 Task: Change the network condition to set the network throttling to "Slow 3G".
Action: Mouse moved to (1380, 33)
Screenshot: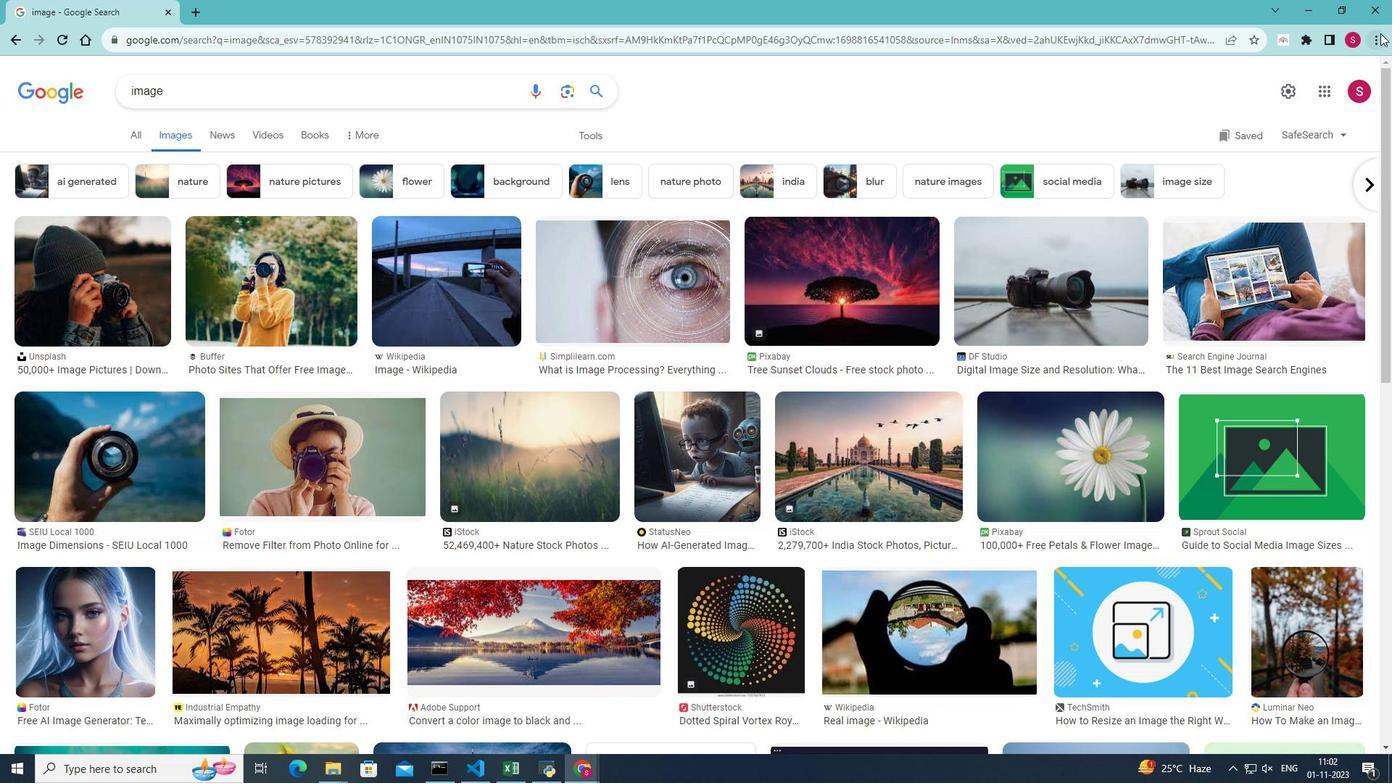 
Action: Mouse pressed left at (1380, 33)
Screenshot: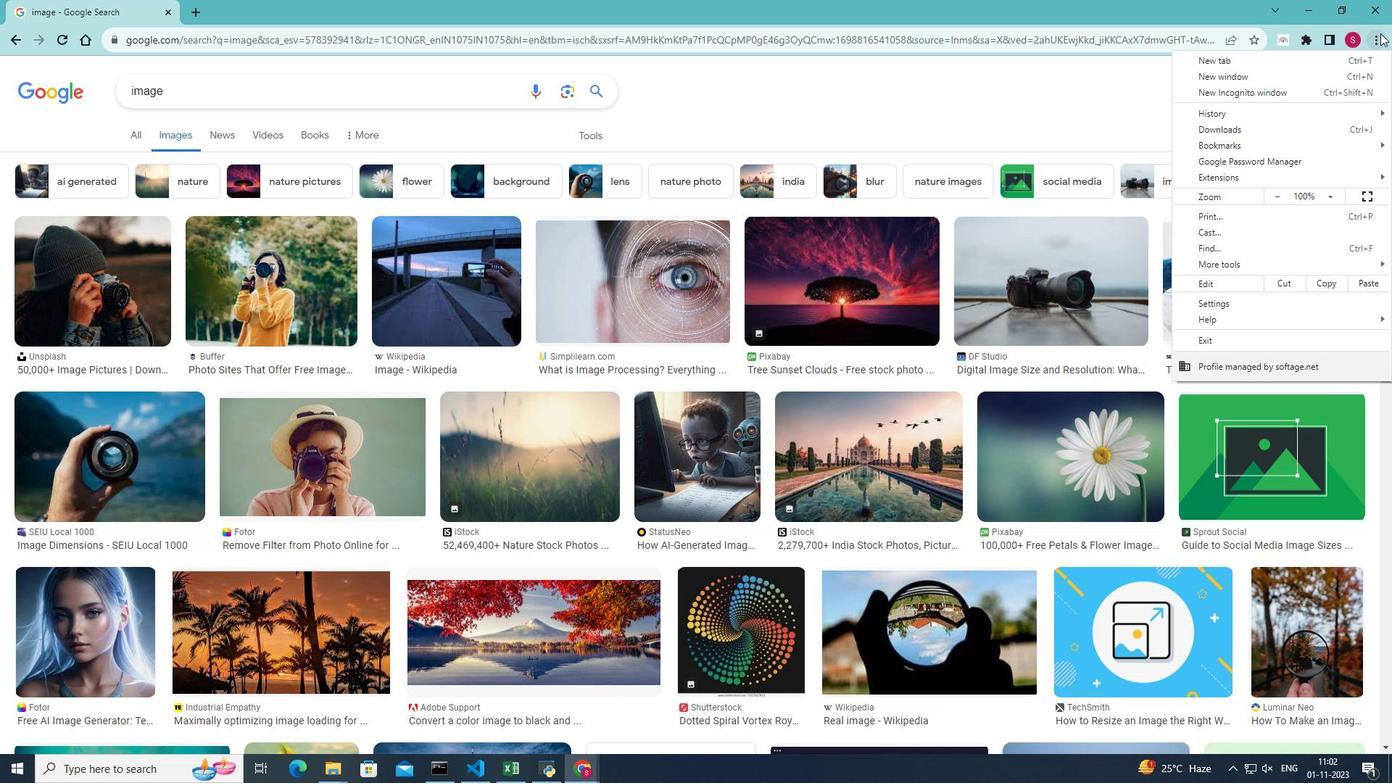 
Action: Mouse moved to (1217, 263)
Screenshot: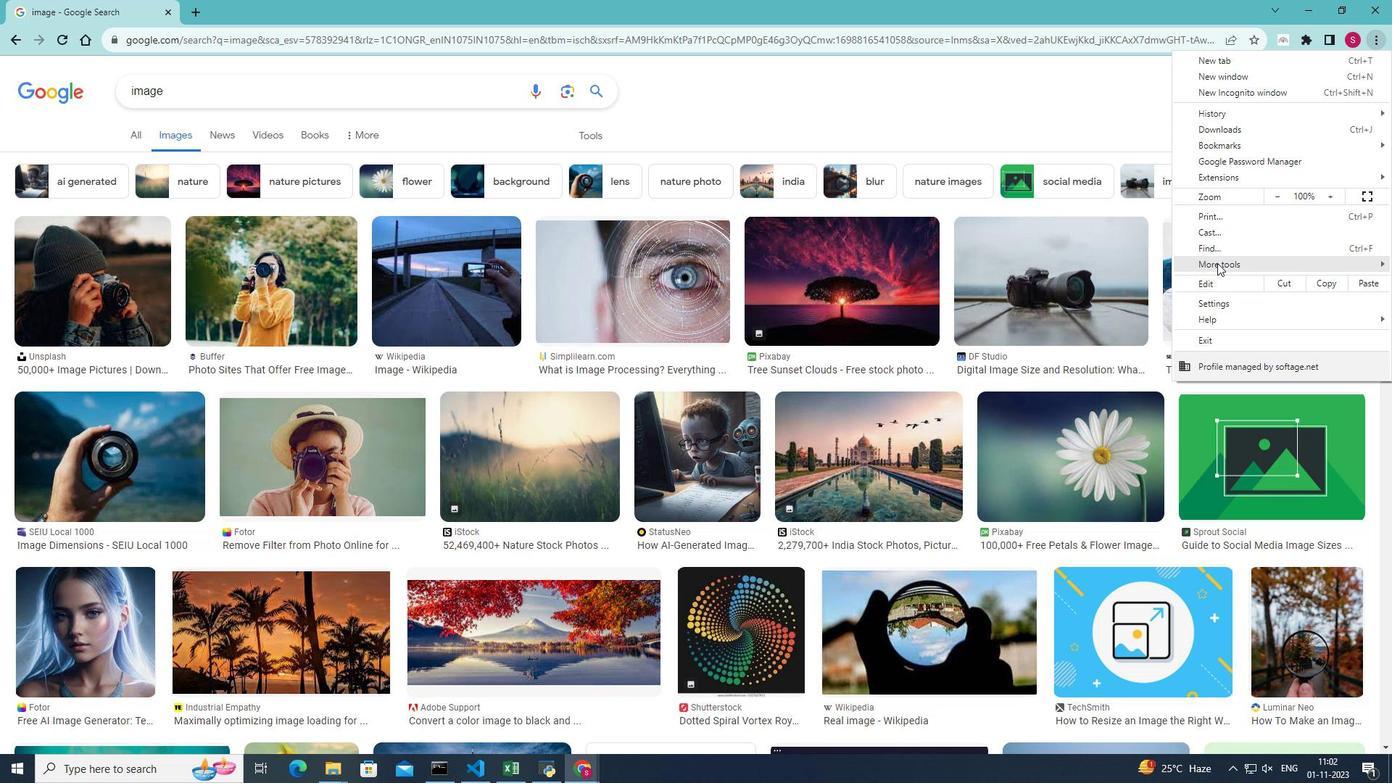 
Action: Mouse pressed left at (1217, 263)
Screenshot: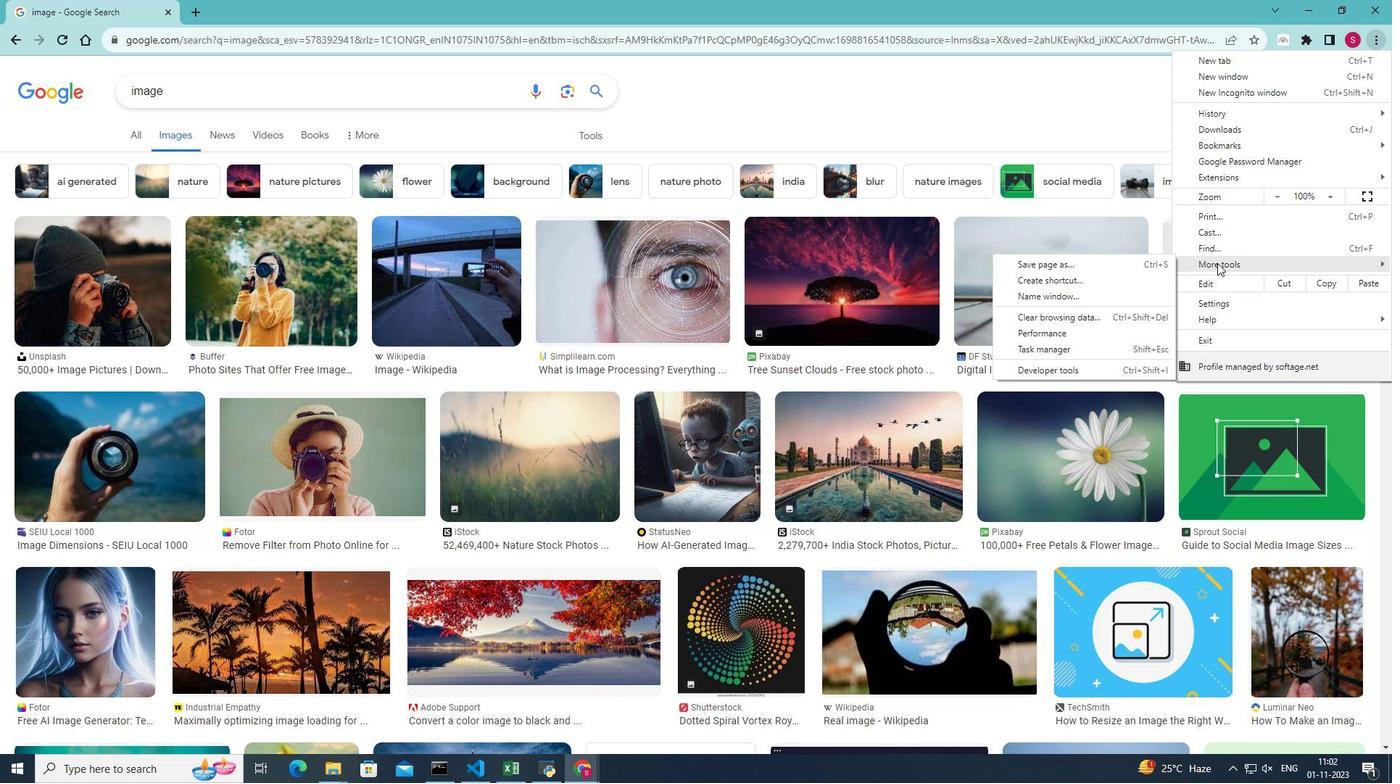 
Action: Mouse moved to (1074, 372)
Screenshot: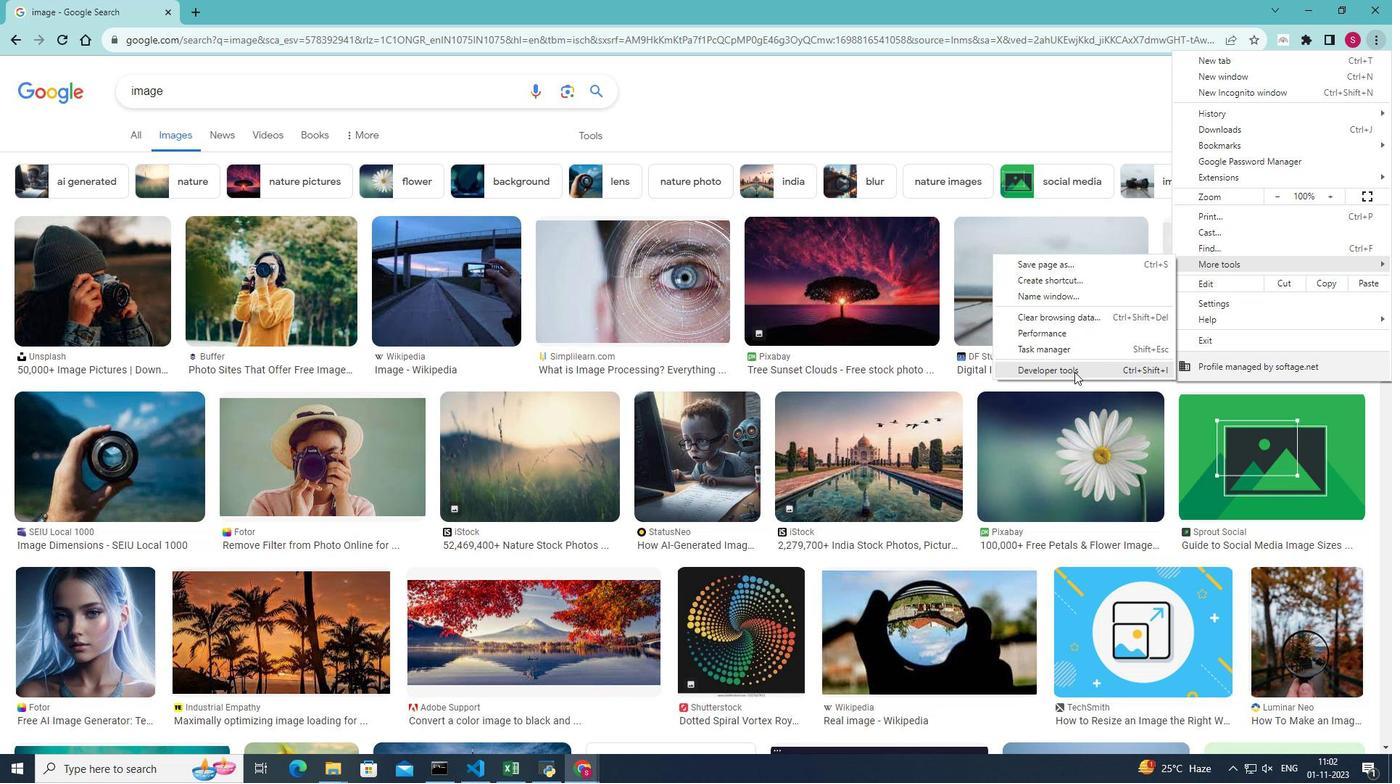 
Action: Mouse pressed left at (1074, 372)
Screenshot: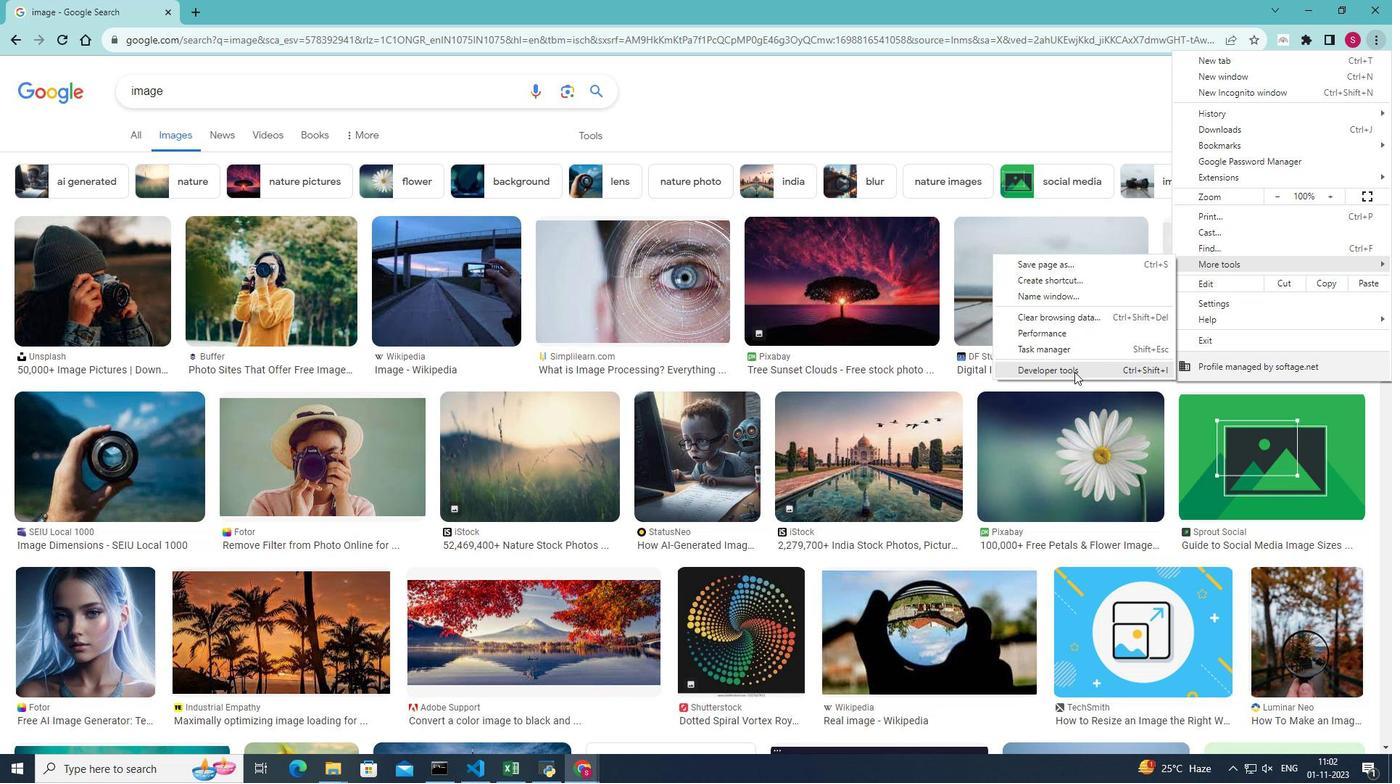 
Action: Mouse moved to (1185, 65)
Screenshot: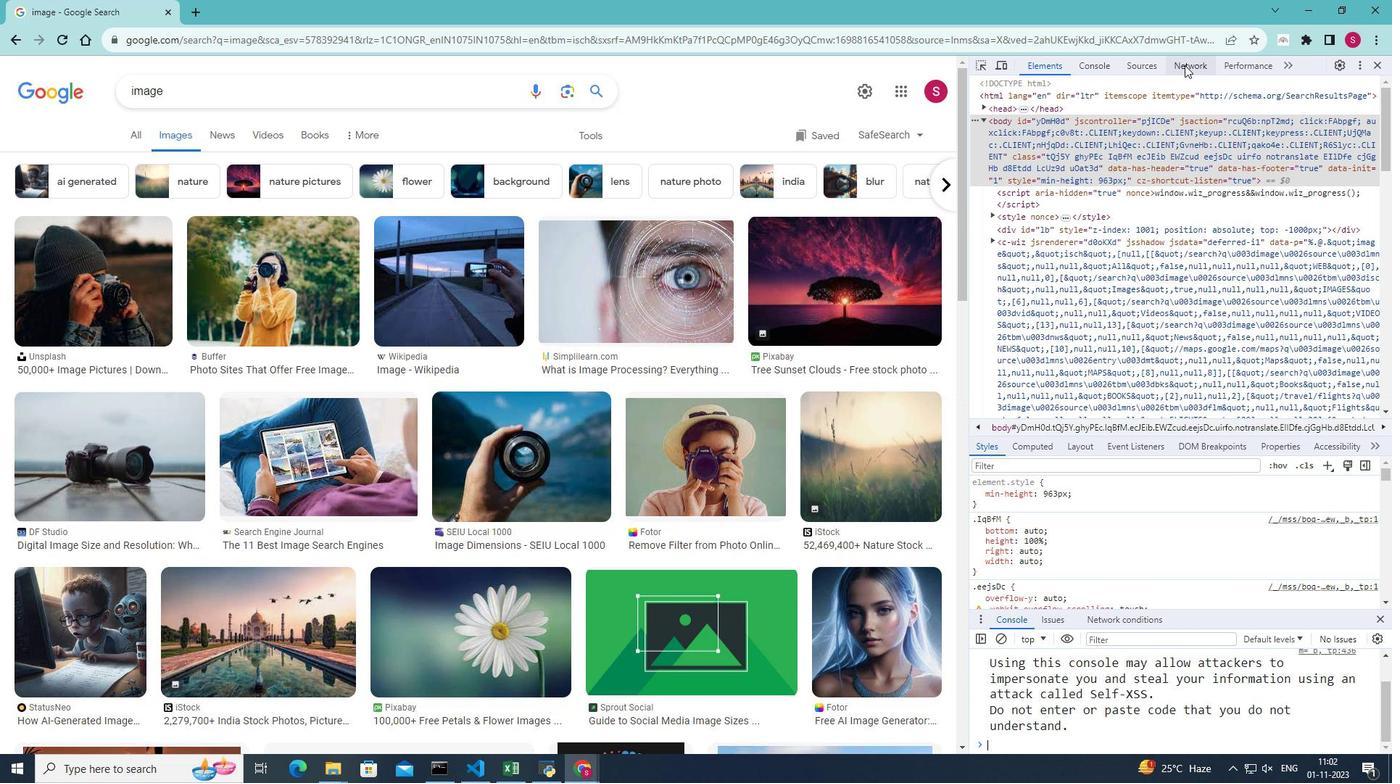 
Action: Mouse pressed left at (1185, 65)
Screenshot: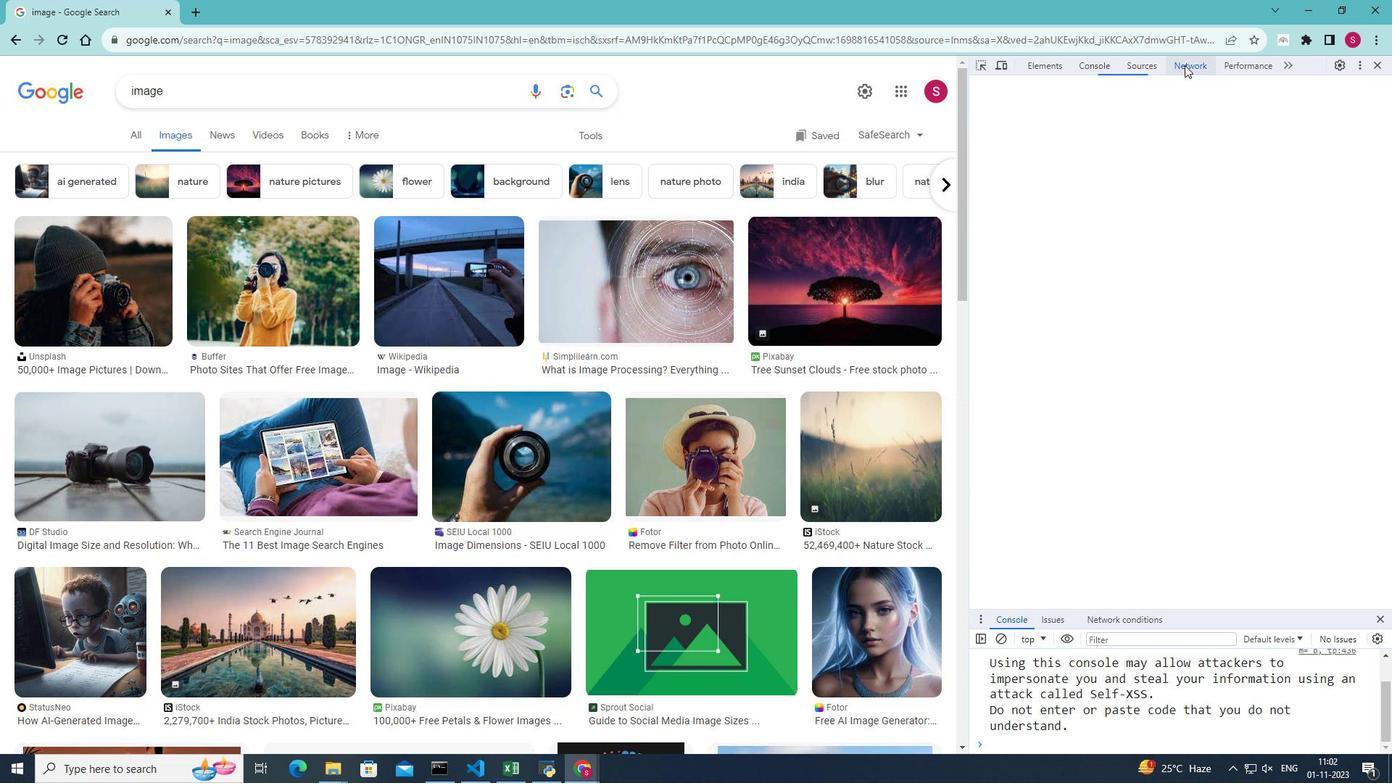 
Action: Mouse moved to (1305, 80)
Screenshot: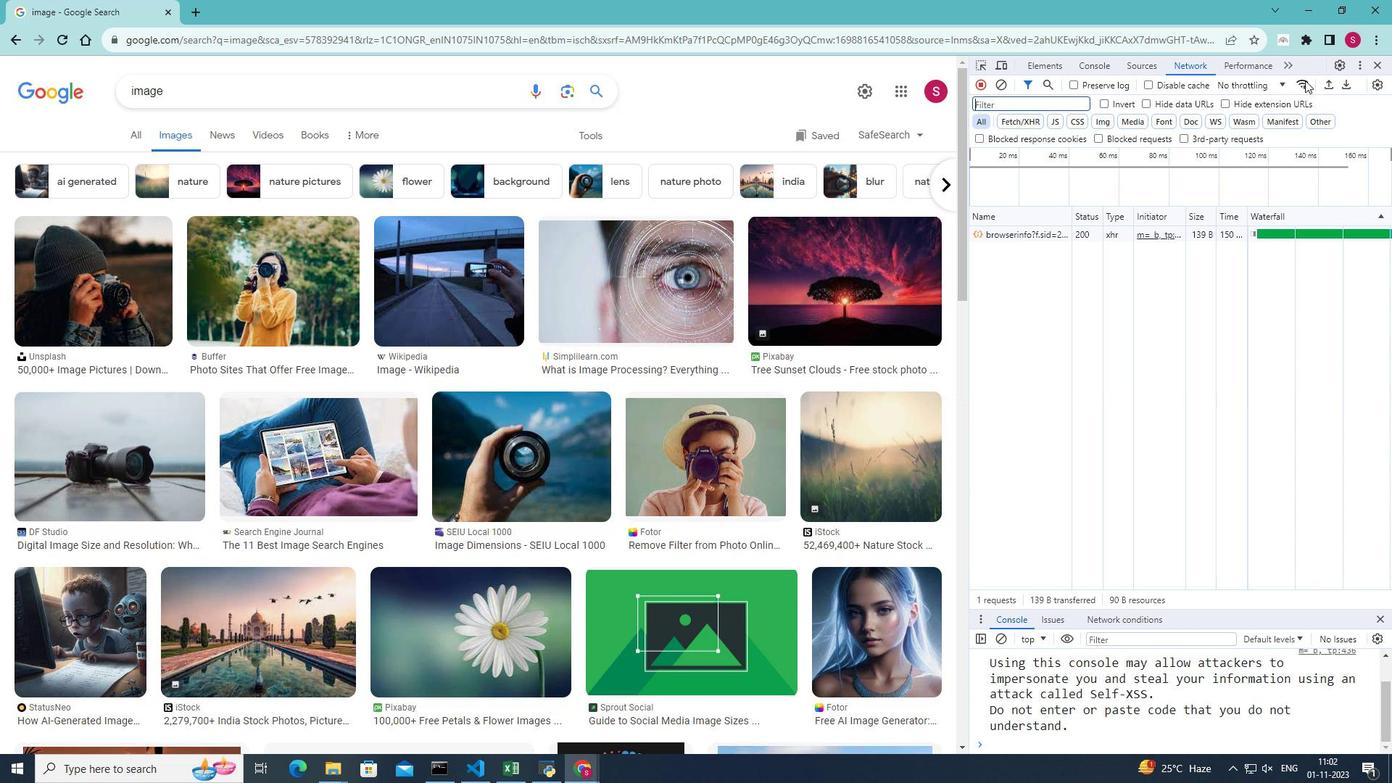 
Action: Mouse pressed left at (1305, 80)
Screenshot: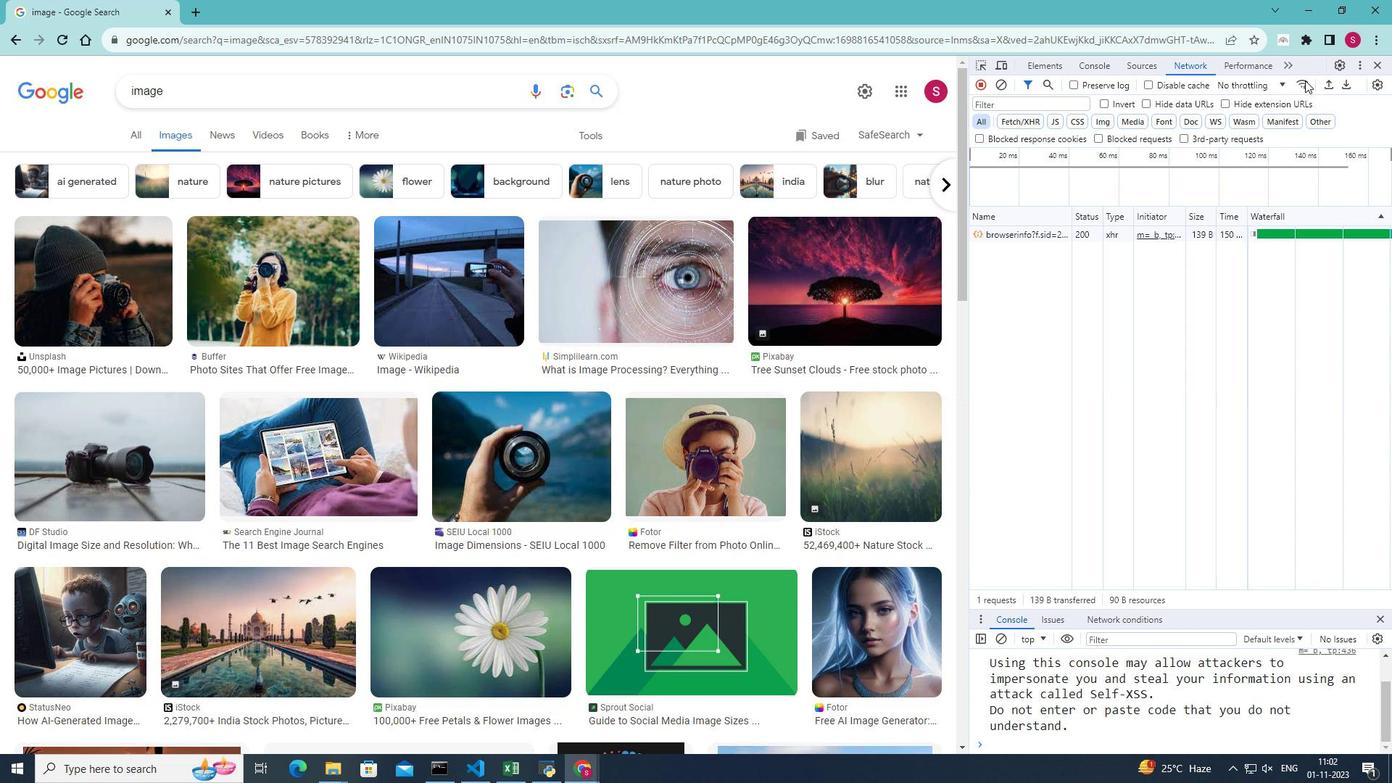 
Action: Mouse moved to (1239, 686)
Screenshot: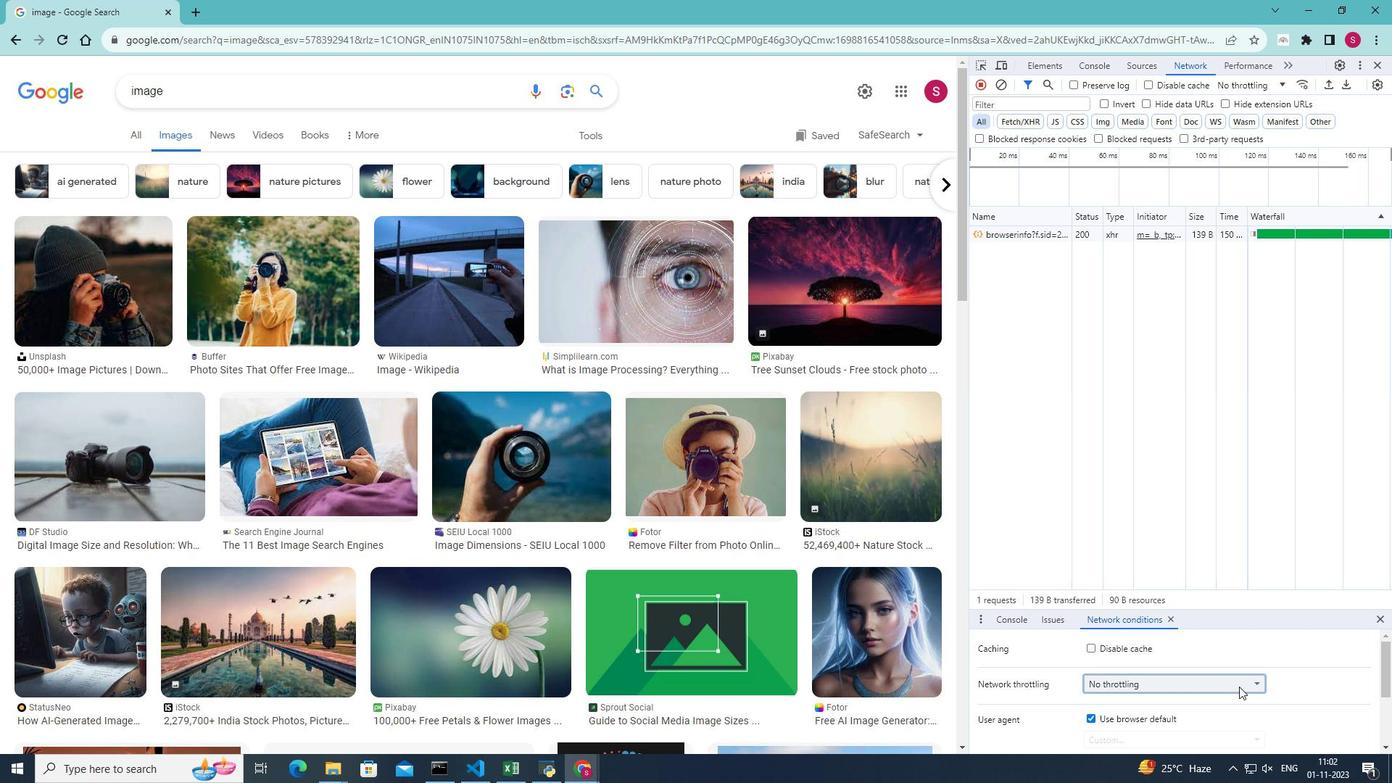 
Action: Mouse pressed left at (1239, 686)
Screenshot: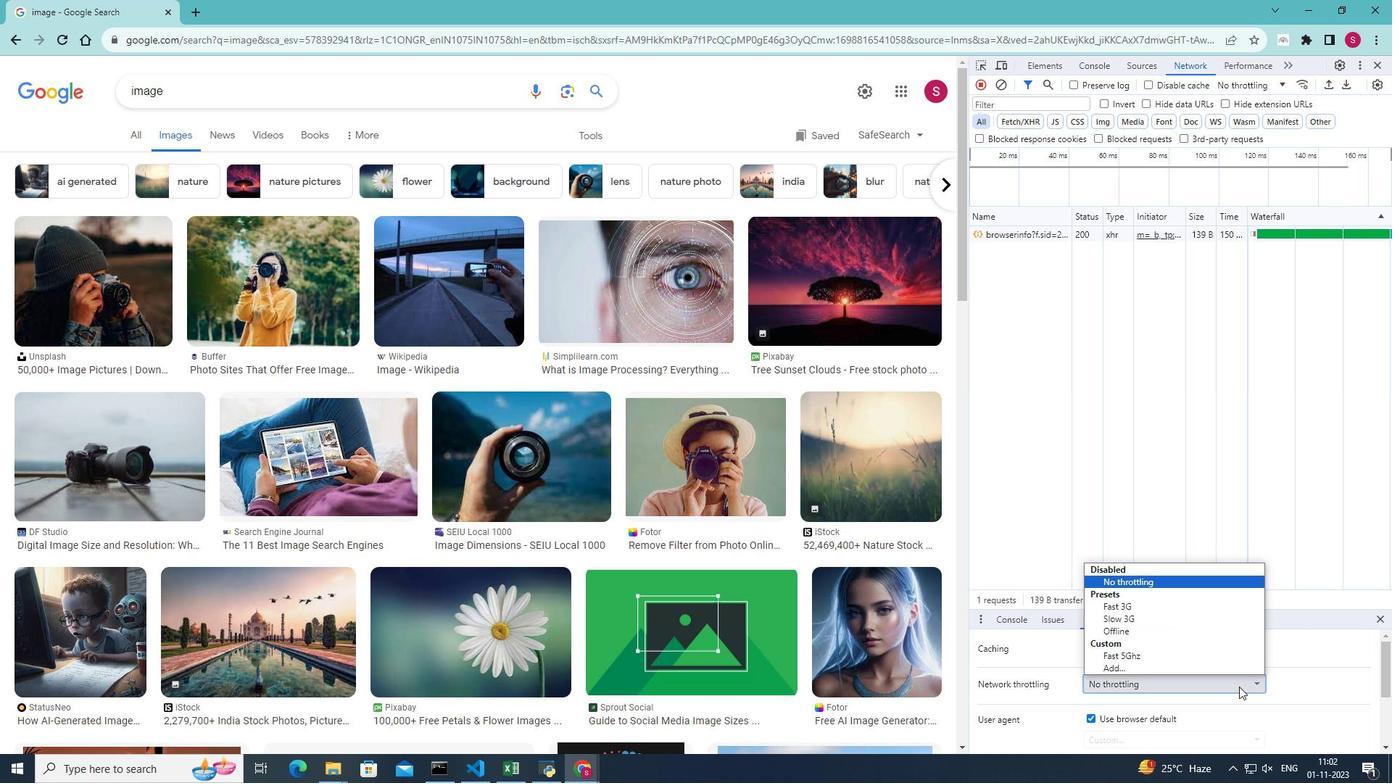 
Action: Mouse moved to (1147, 619)
Screenshot: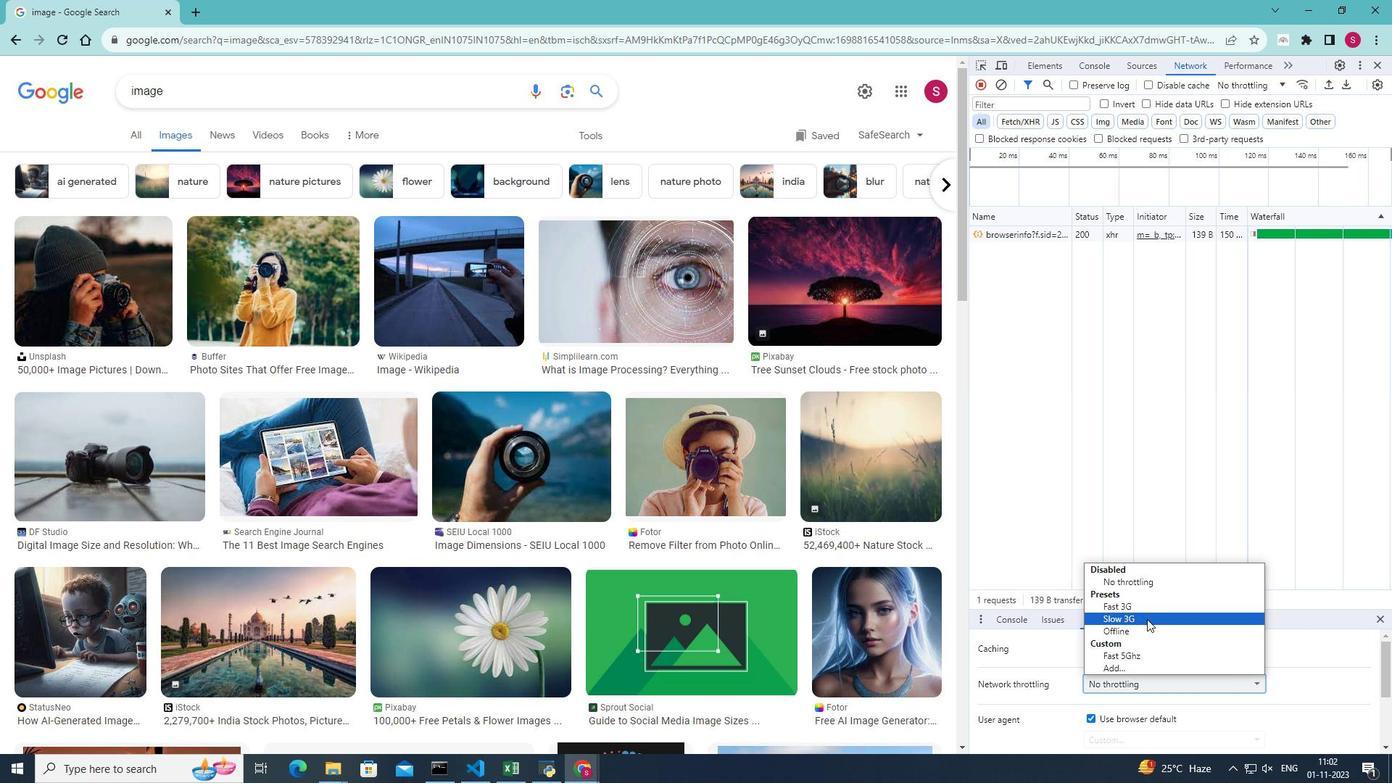 
Action: Mouse pressed left at (1147, 619)
Screenshot: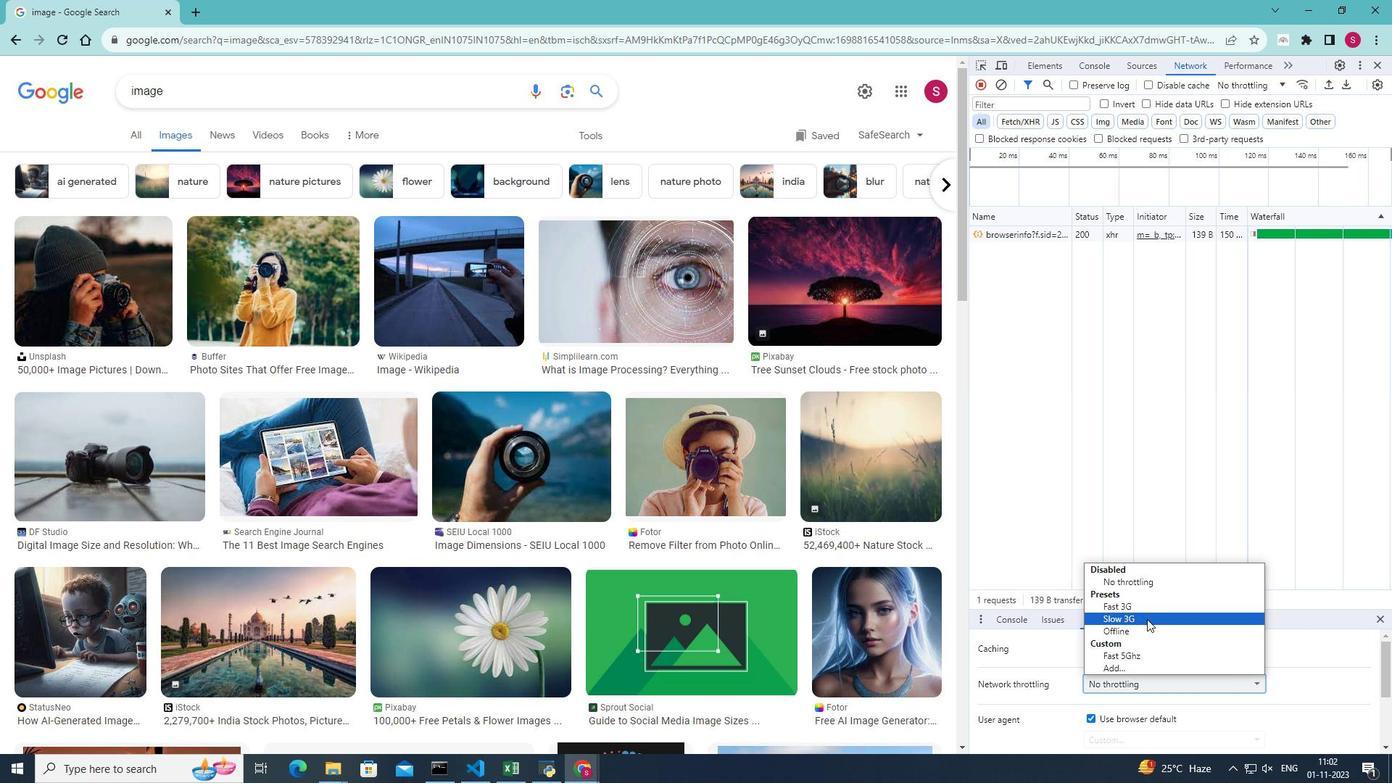 
Action: Mouse moved to (59, 34)
Screenshot: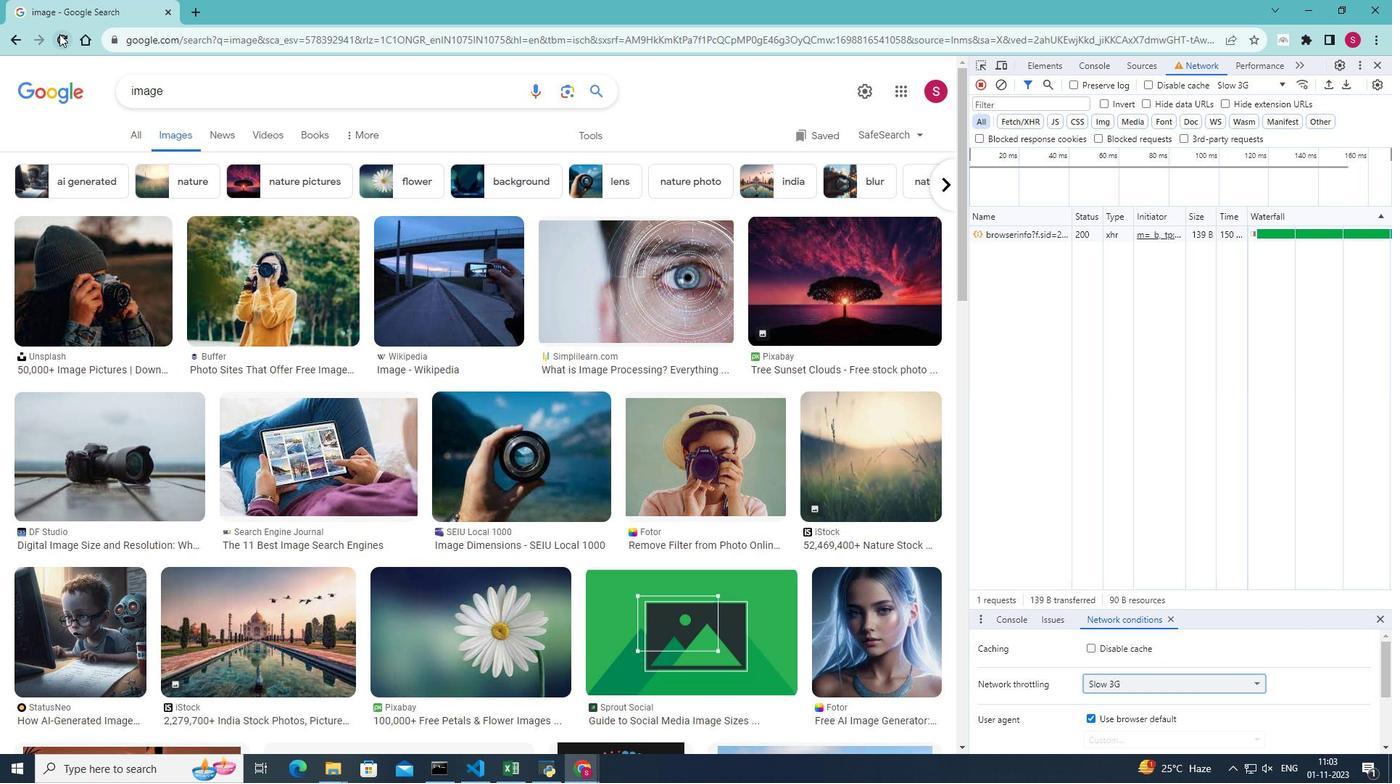 
Action: Mouse pressed left at (59, 34)
Screenshot: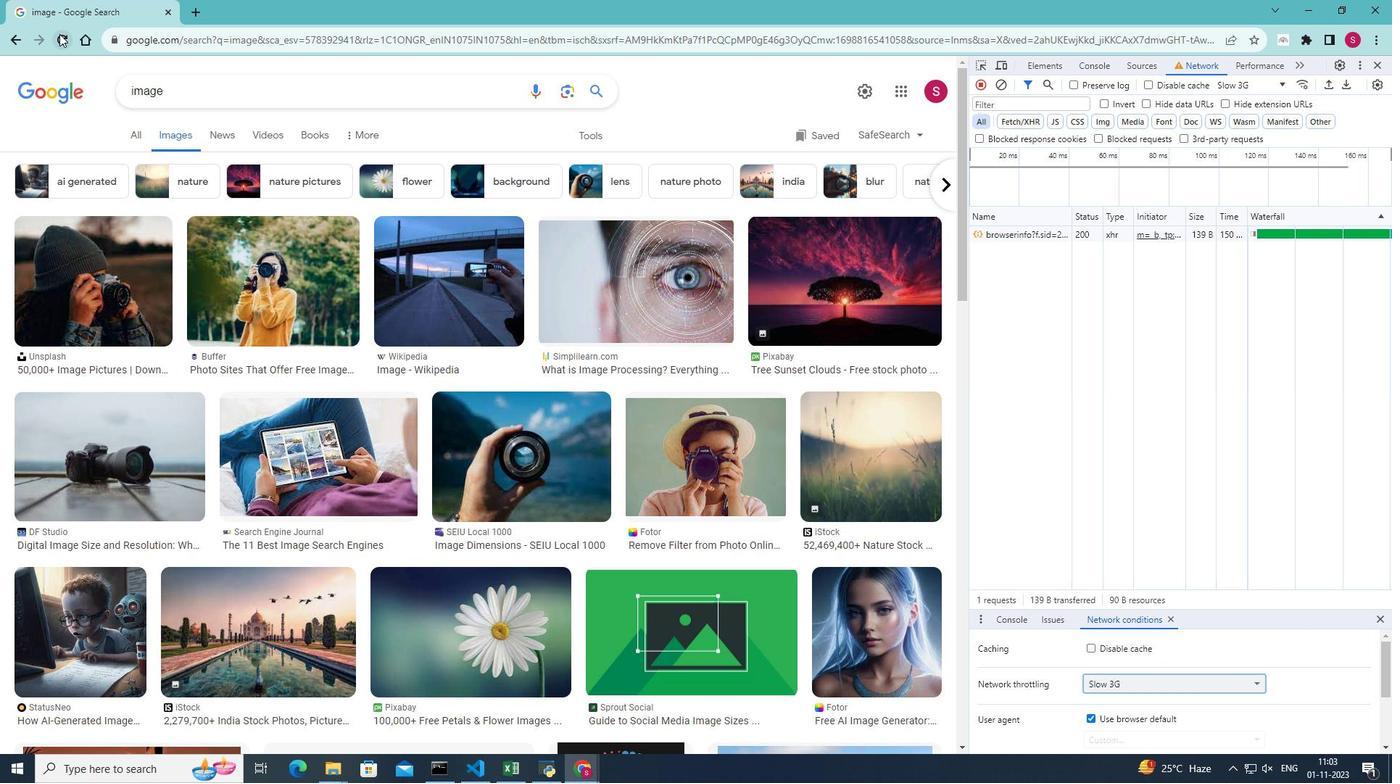 
Action: Mouse moved to (1060, 258)
Screenshot: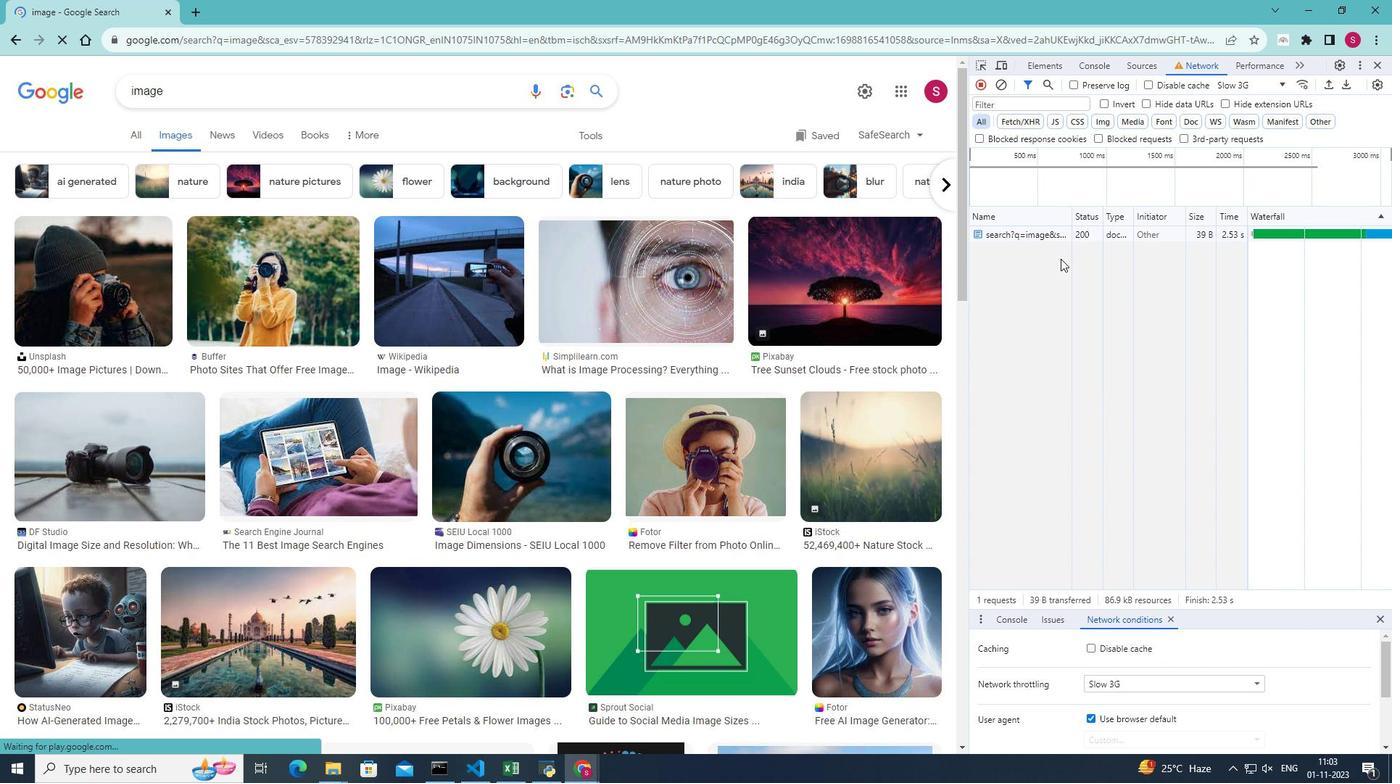 
